 Task: Add Sprouts Costa Rican Blend Coffee to the cart.
Action: Mouse pressed left at (25, 91)
Screenshot: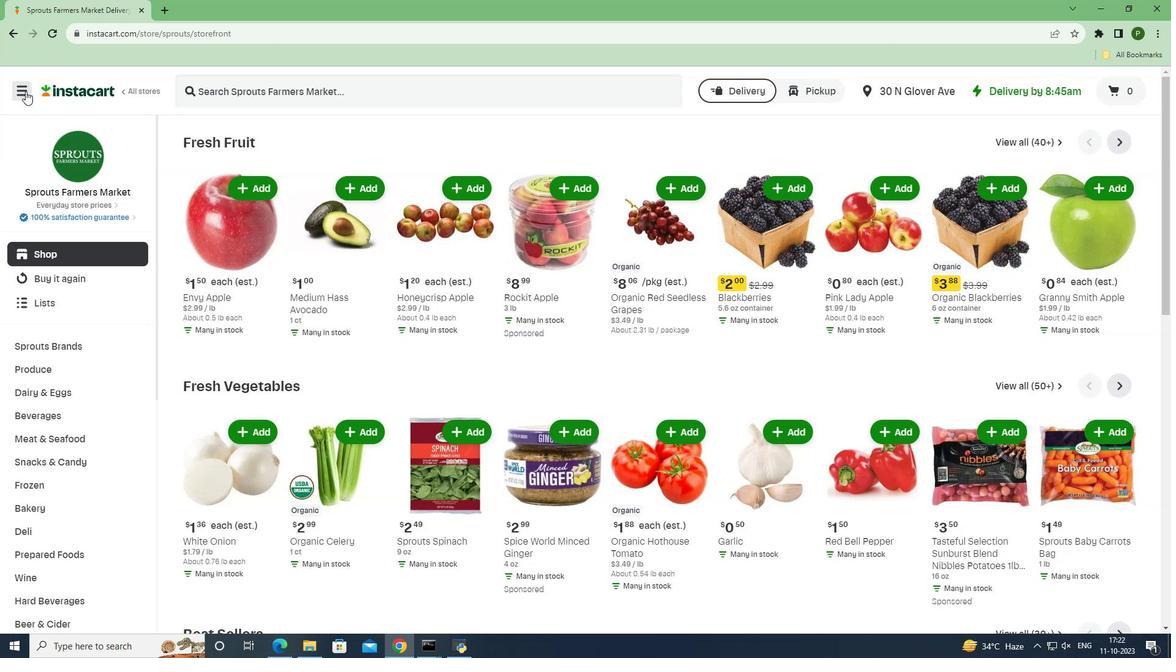
Action: Mouse moved to (33, 323)
Screenshot: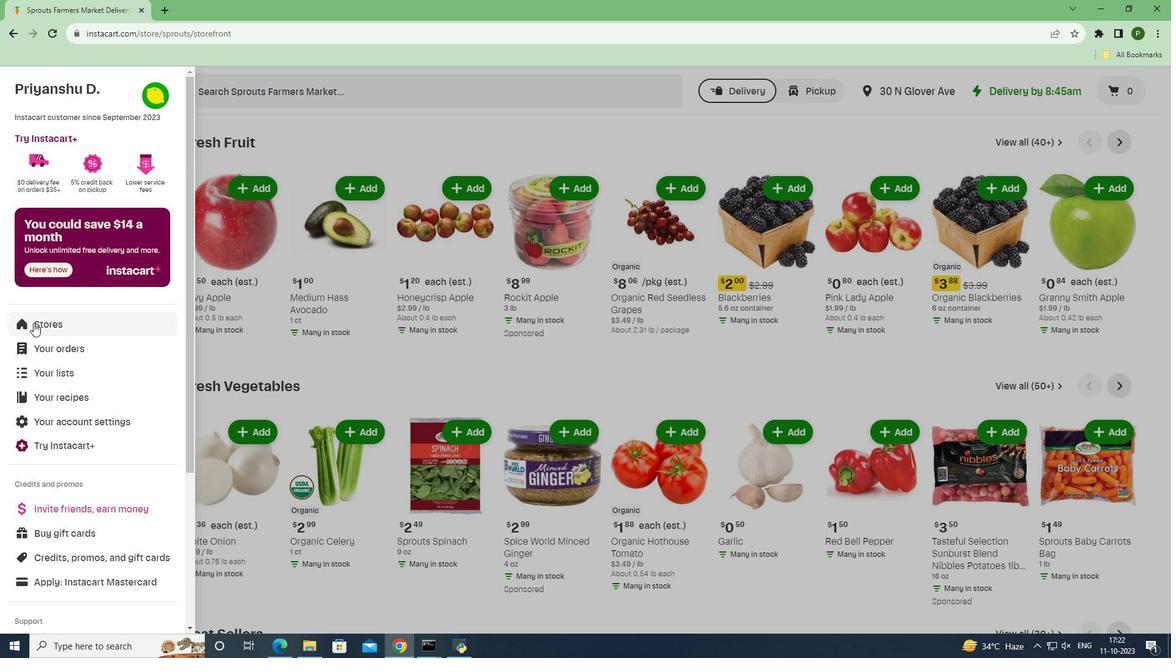 
Action: Mouse pressed left at (33, 323)
Screenshot: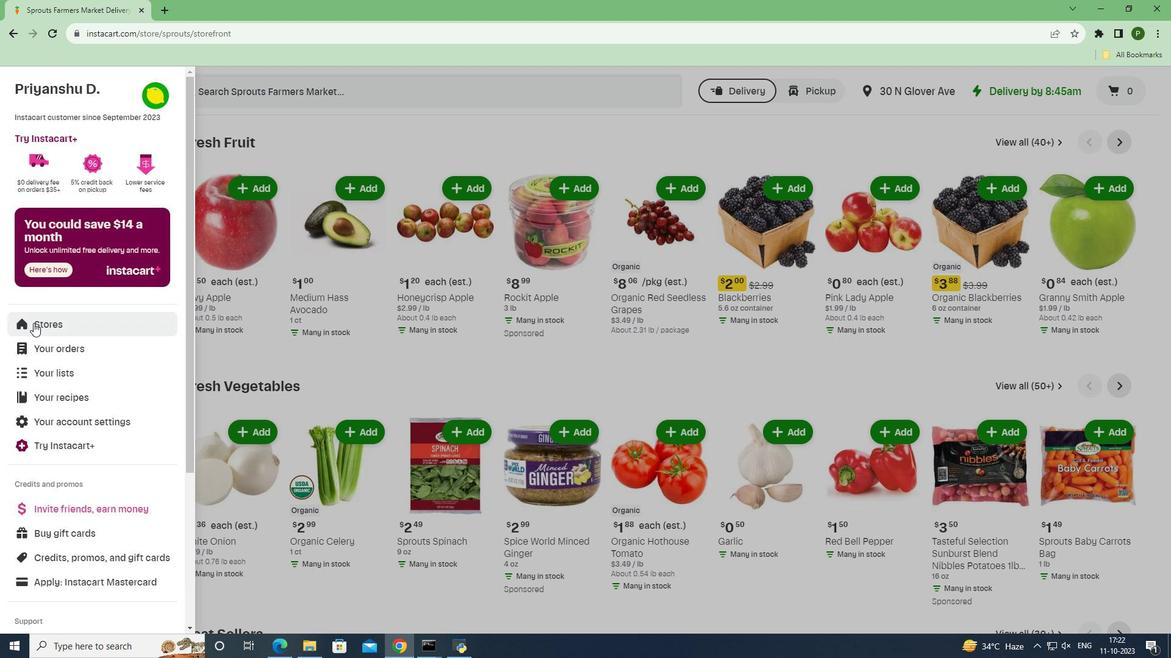 
Action: Mouse moved to (268, 137)
Screenshot: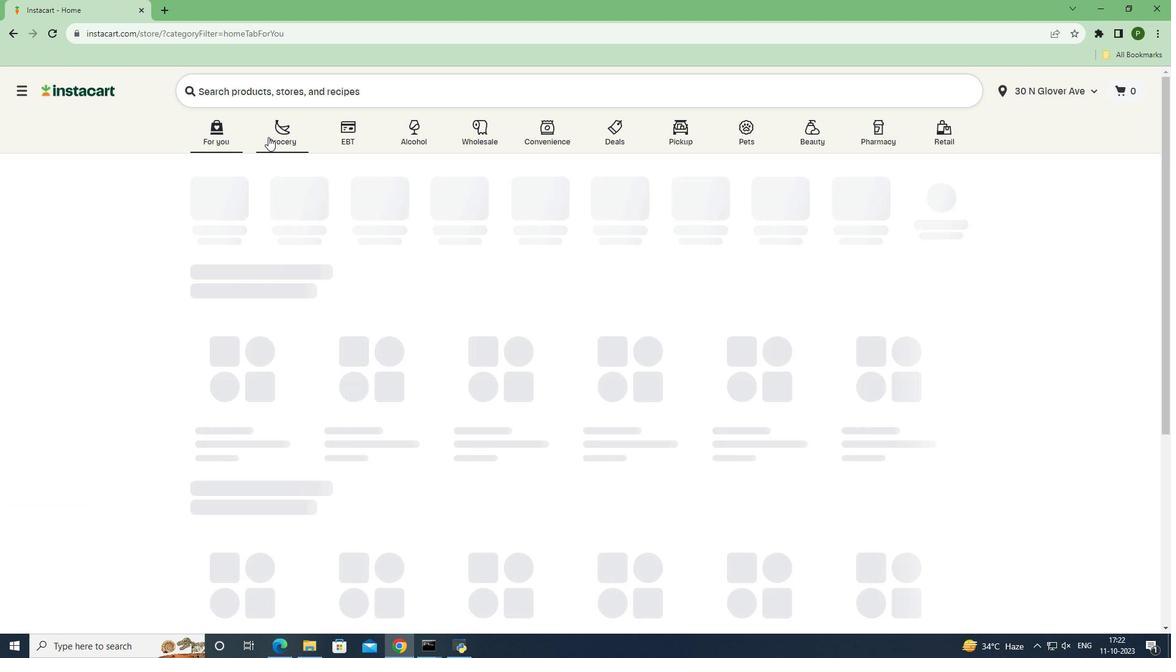 
Action: Mouse pressed left at (268, 137)
Screenshot: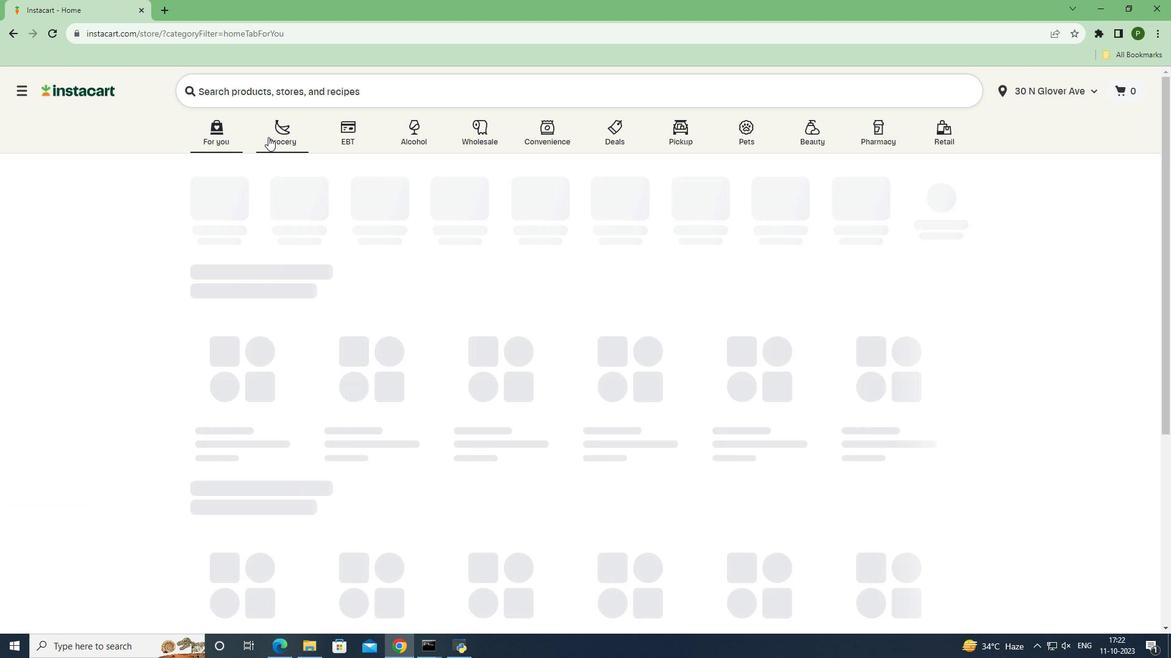 
Action: Mouse moved to (477, 278)
Screenshot: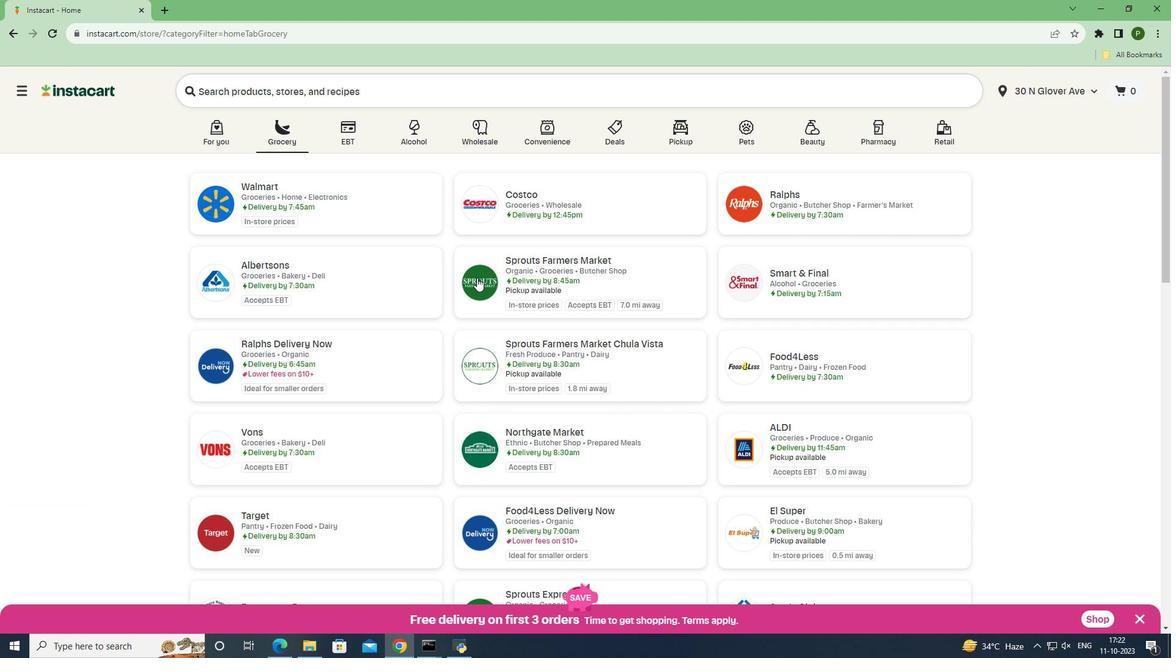 
Action: Mouse pressed left at (477, 278)
Screenshot: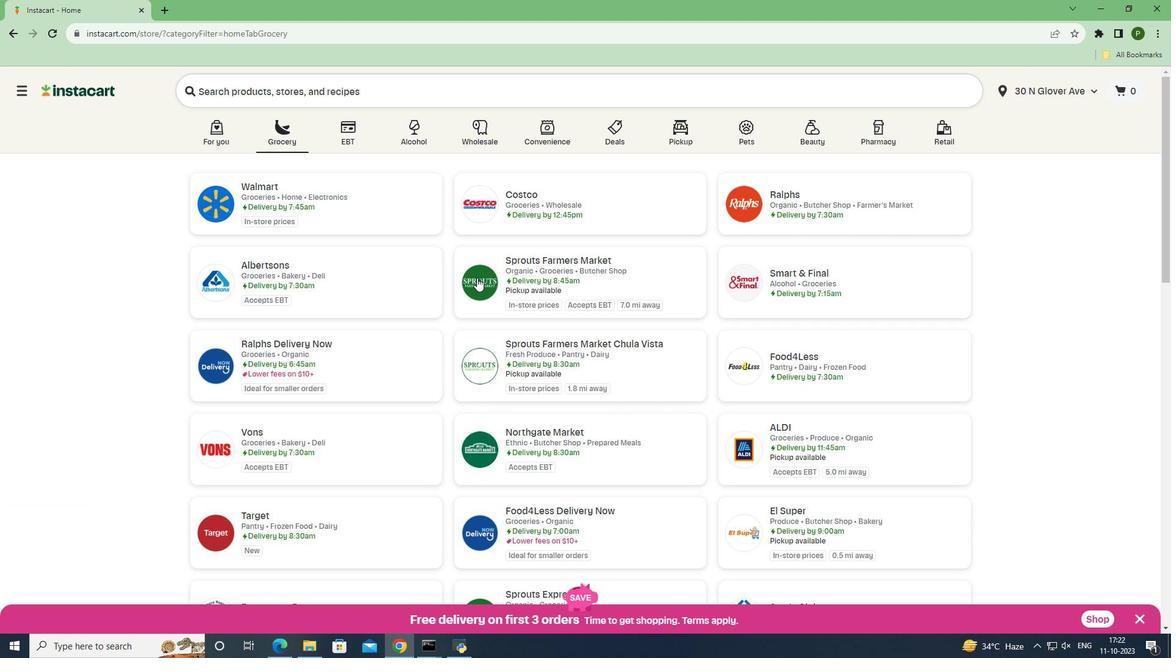 
Action: Mouse moved to (73, 420)
Screenshot: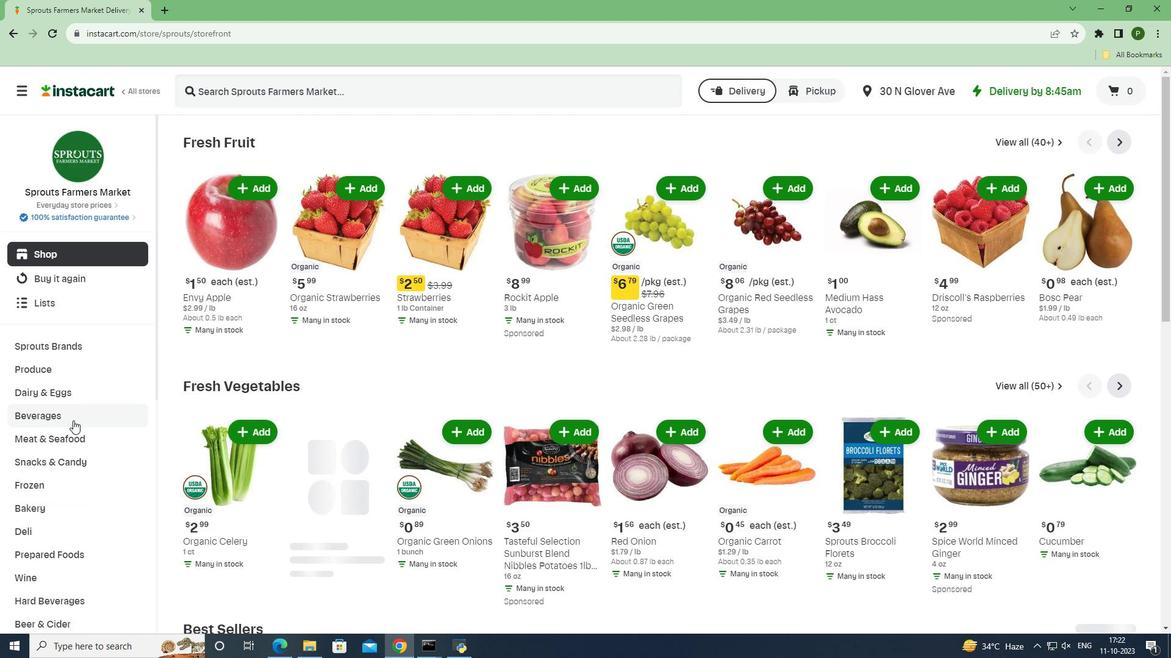 
Action: Mouse pressed left at (73, 420)
Screenshot: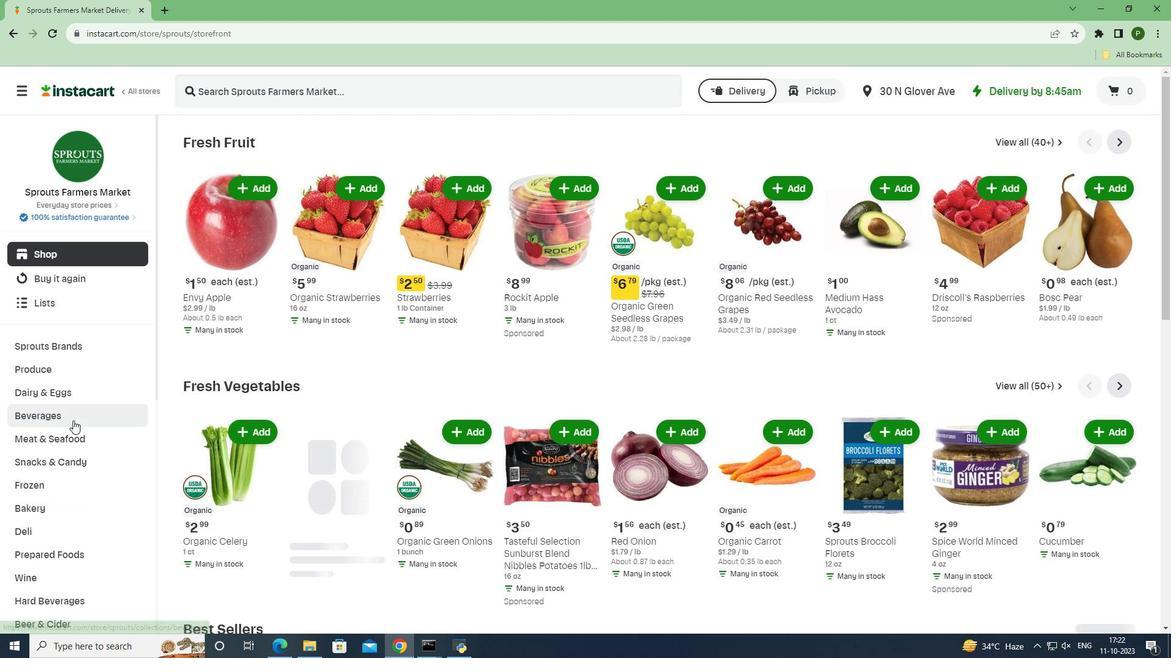 
Action: Mouse moved to (45, 480)
Screenshot: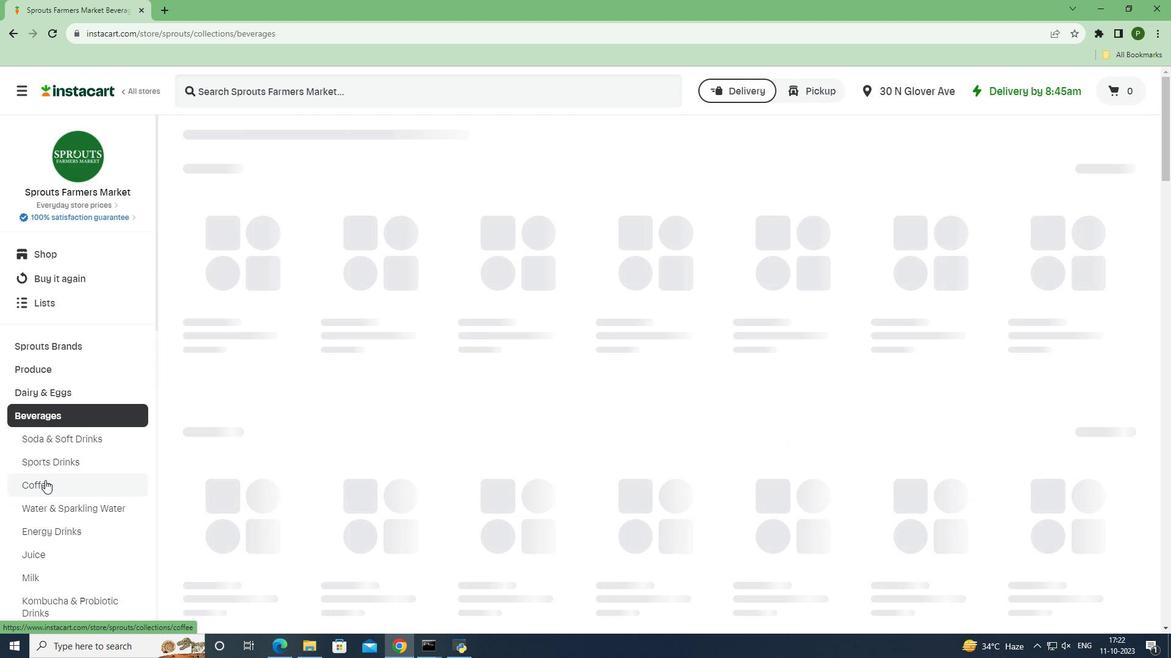 
Action: Mouse pressed left at (45, 480)
Screenshot: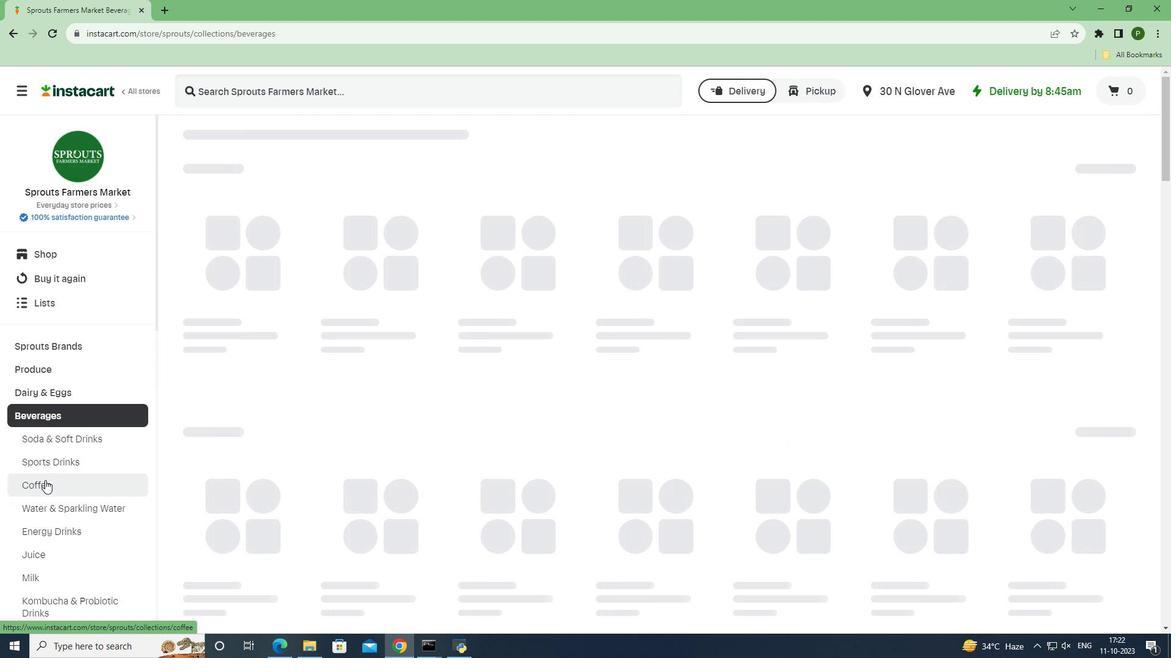
Action: Mouse moved to (250, 96)
Screenshot: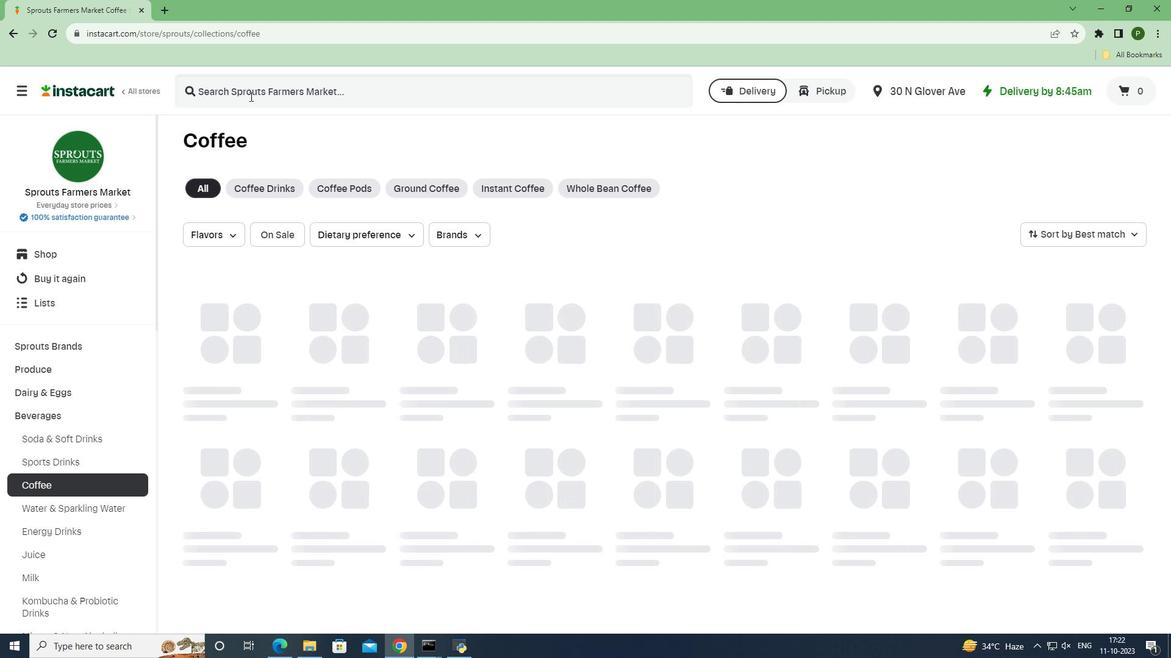 
Action: Mouse pressed left at (250, 96)
Screenshot: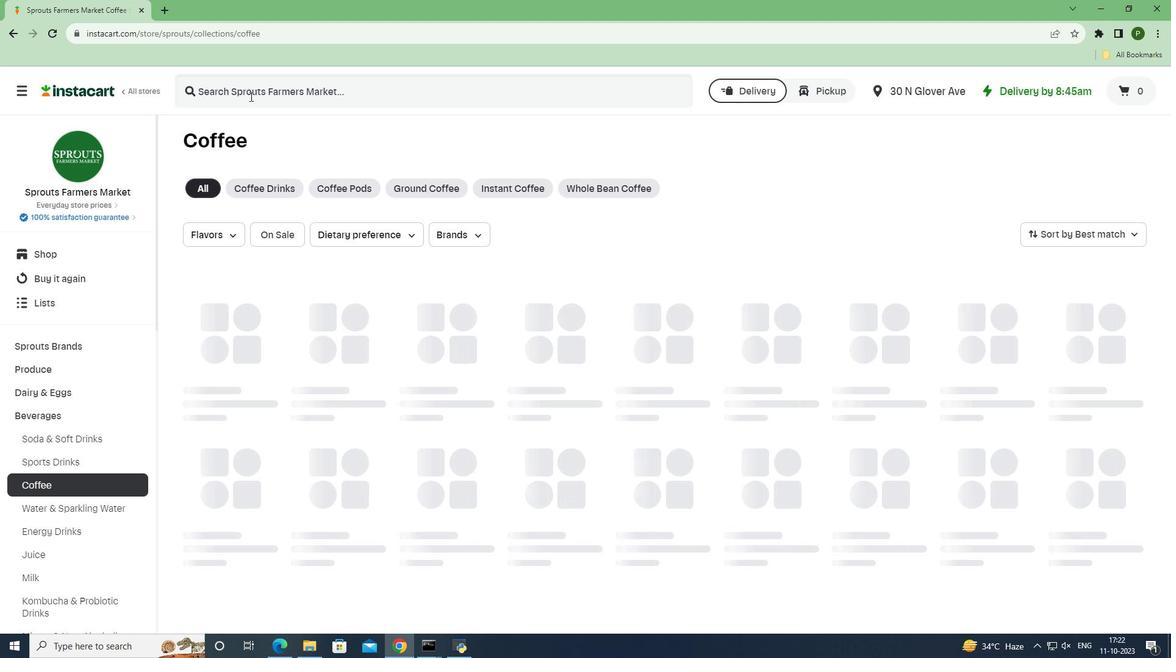 
Action: Key pressed <Key.caps_lock>S<Key.caps_lock>prouts<Key.space><Key.caps_lock>C<Key.caps_lock>osta<Key.space><Key.caps_lock>R<Key.caps_lock>ican<Key.space><Key.caps_lock>B<Key.caps_lock>lend<Key.space><Key.caps_lock>C<Key.caps_lock>offee<Key.enter>
Screenshot: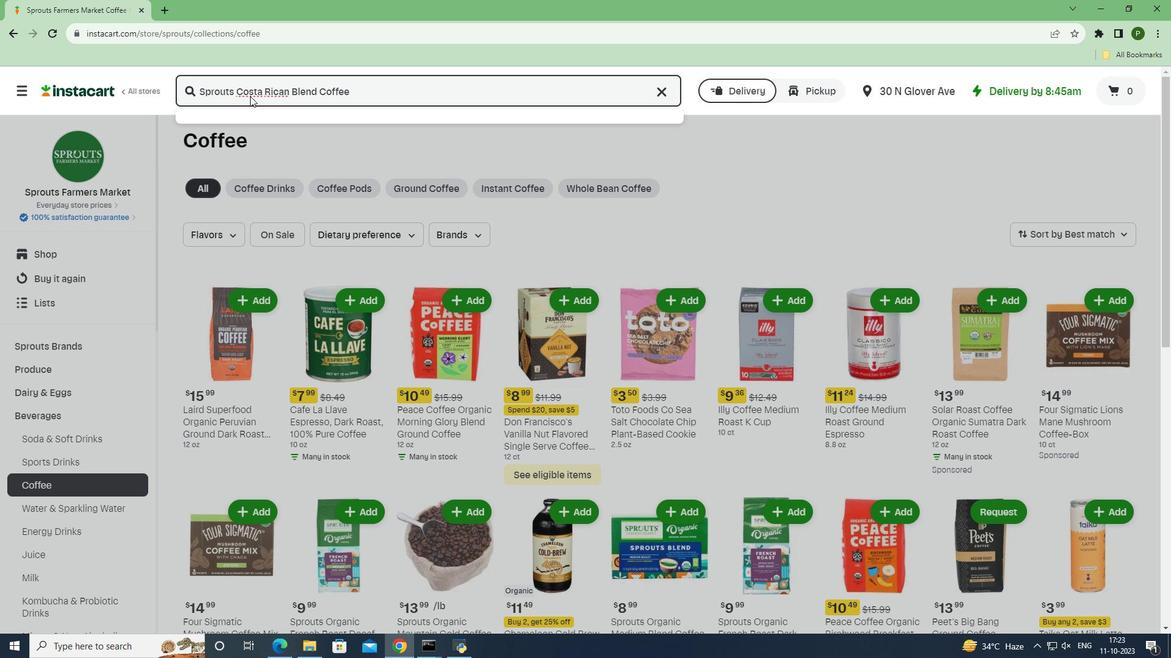 
Action: Mouse moved to (1092, 186)
Screenshot: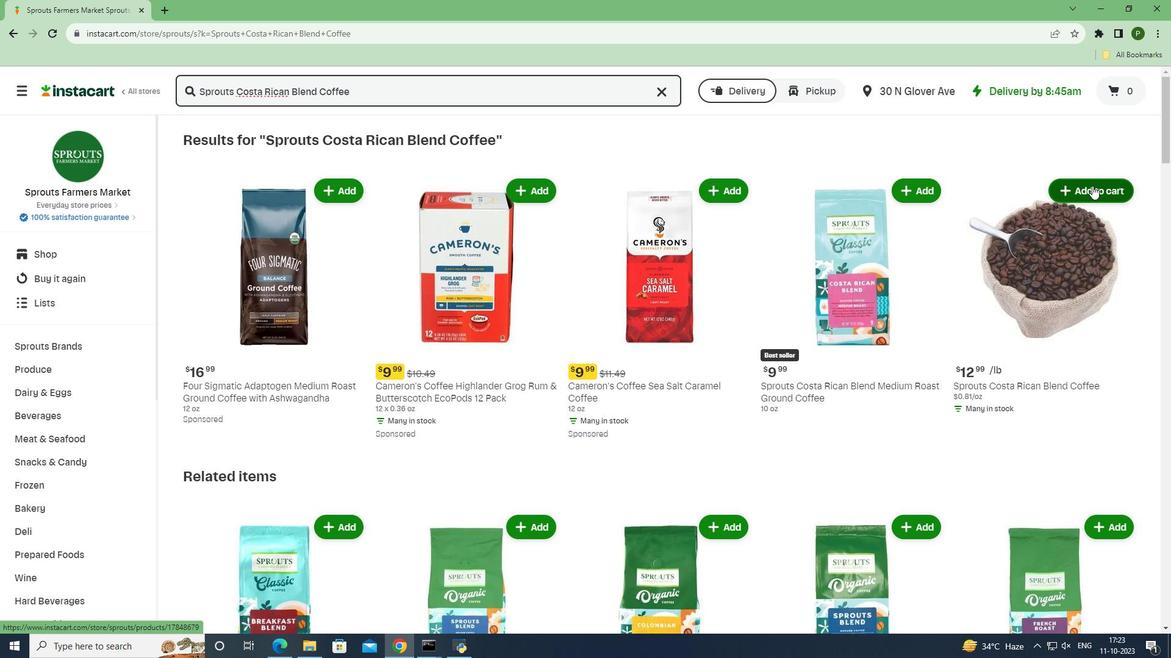 
Action: Mouse pressed left at (1092, 186)
Screenshot: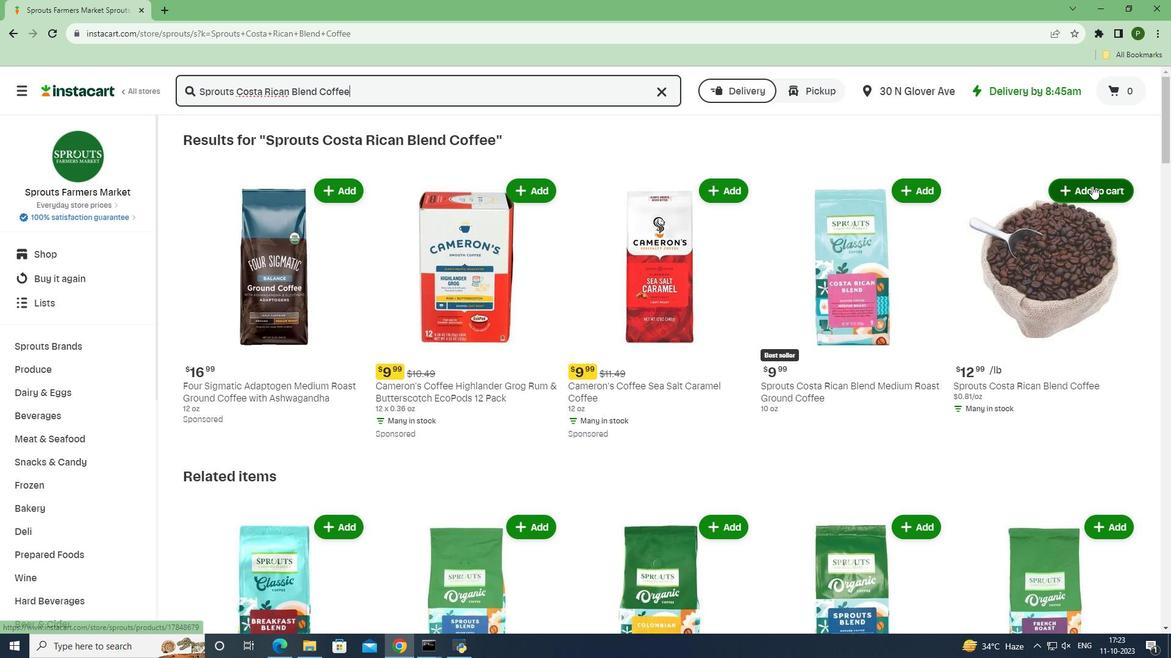 
Action: Mouse moved to (1124, 237)
Screenshot: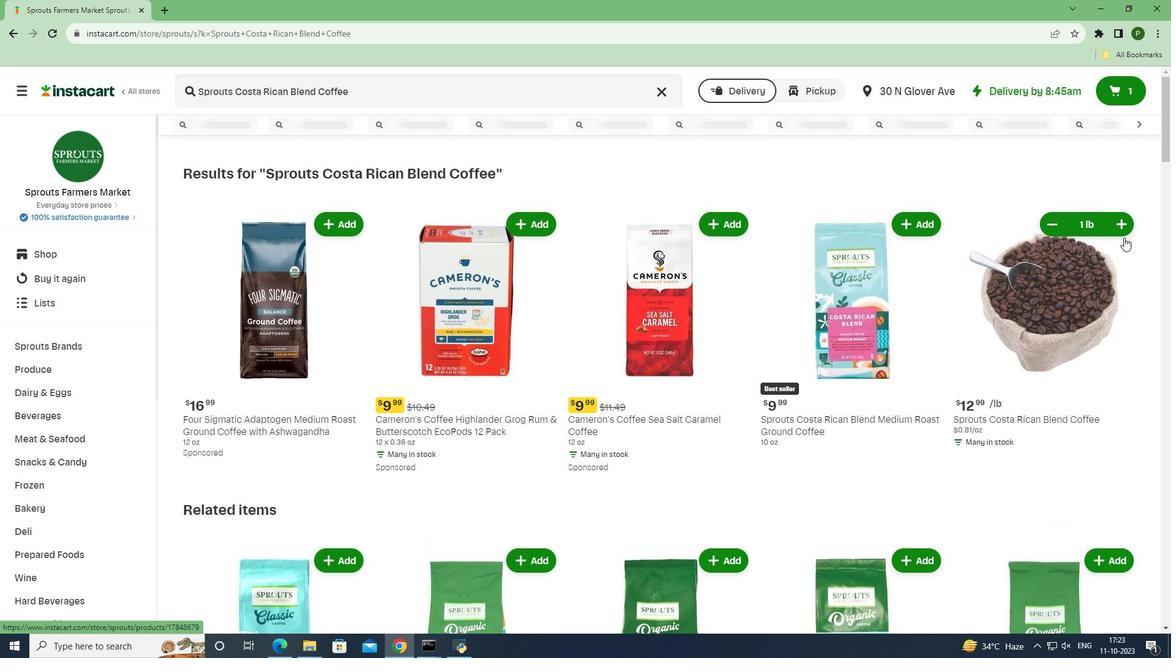 
